 Task: Create a sub task Release to Production / Go Live for the task  Implement a new point of sale (POS) system for a retail store in the project AgileBolt , assign it to team member softage.3@softage.net and update the status of the sub task to  On Track  , set the priority of the sub task to Low
Action: Mouse moved to (390, 227)
Screenshot: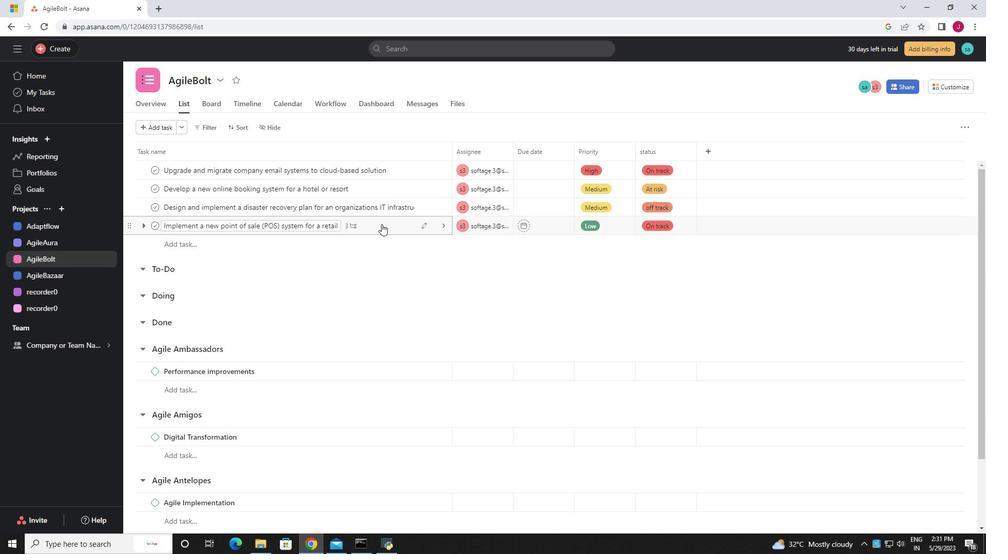 
Action: Mouse pressed left at (390, 227)
Screenshot: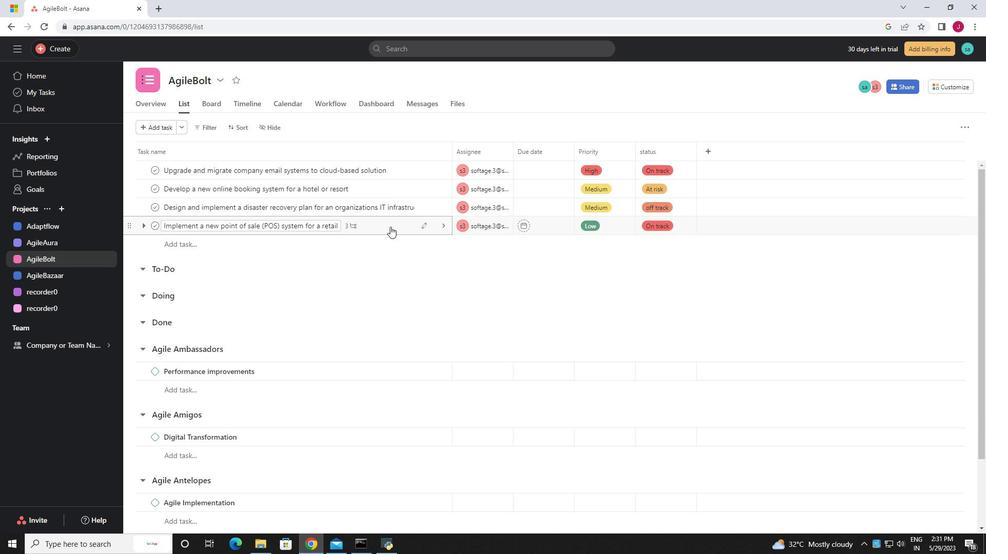 
Action: Mouse moved to (878, 216)
Screenshot: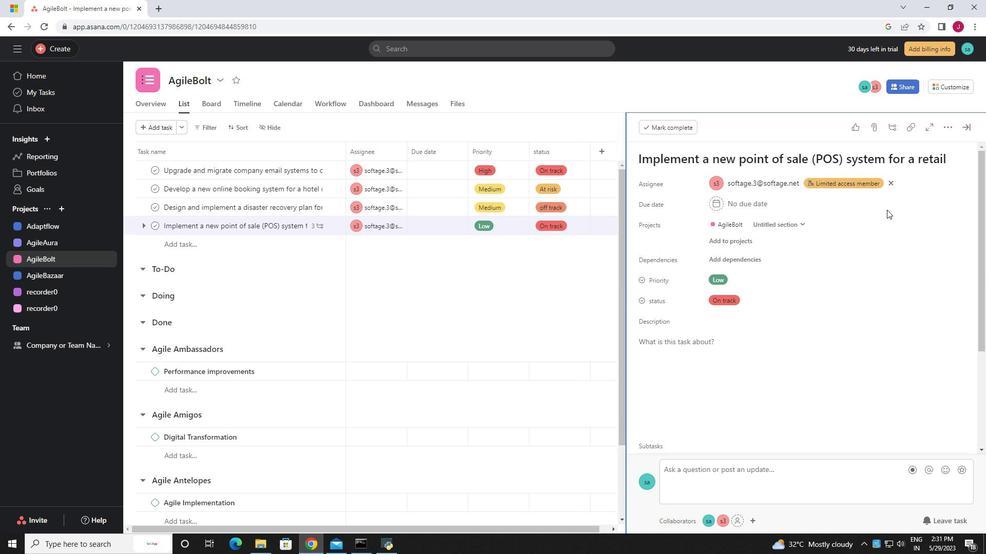 
Action: Mouse scrolled (878, 215) with delta (0, 0)
Screenshot: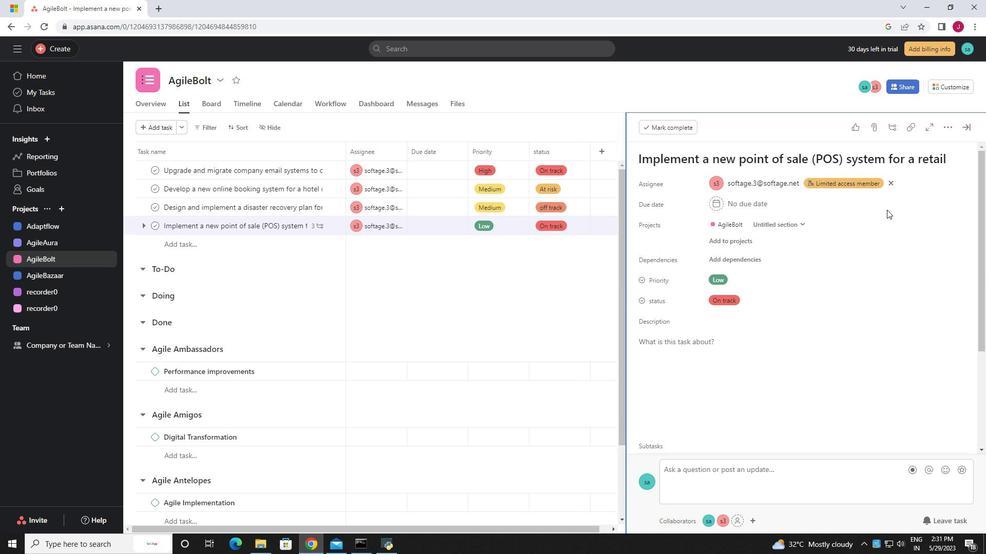 
Action: Mouse moved to (871, 221)
Screenshot: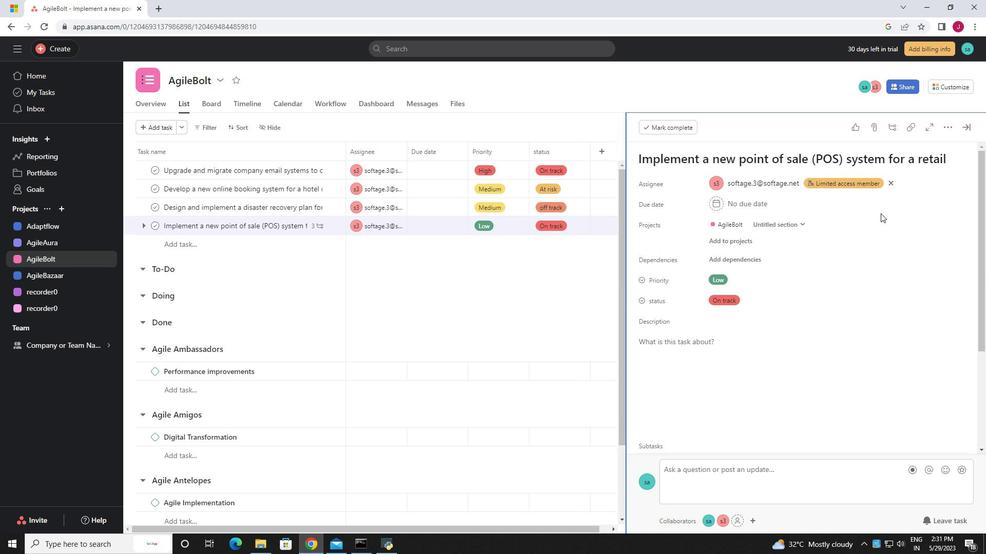 
Action: Mouse scrolled (871, 221) with delta (0, 0)
Screenshot: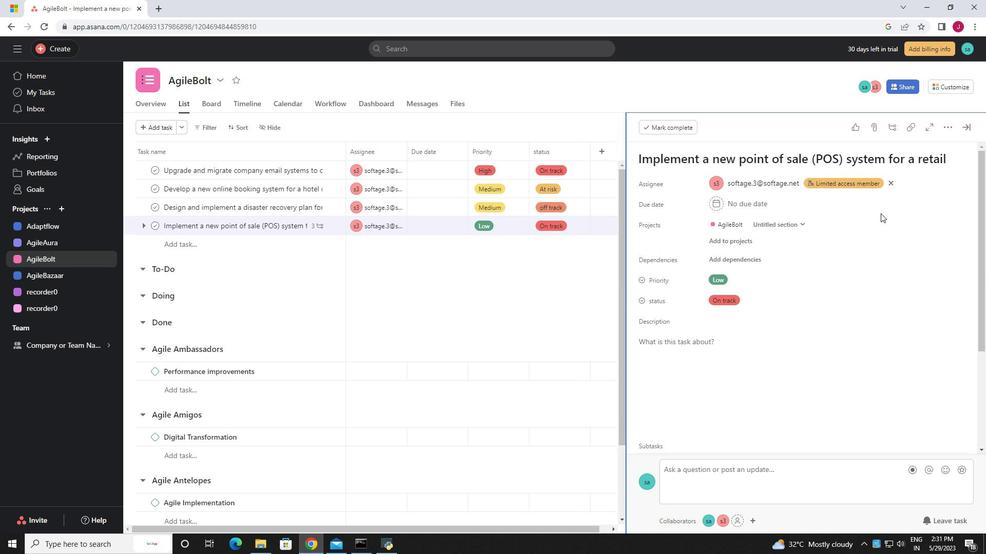 
Action: Mouse moved to (863, 229)
Screenshot: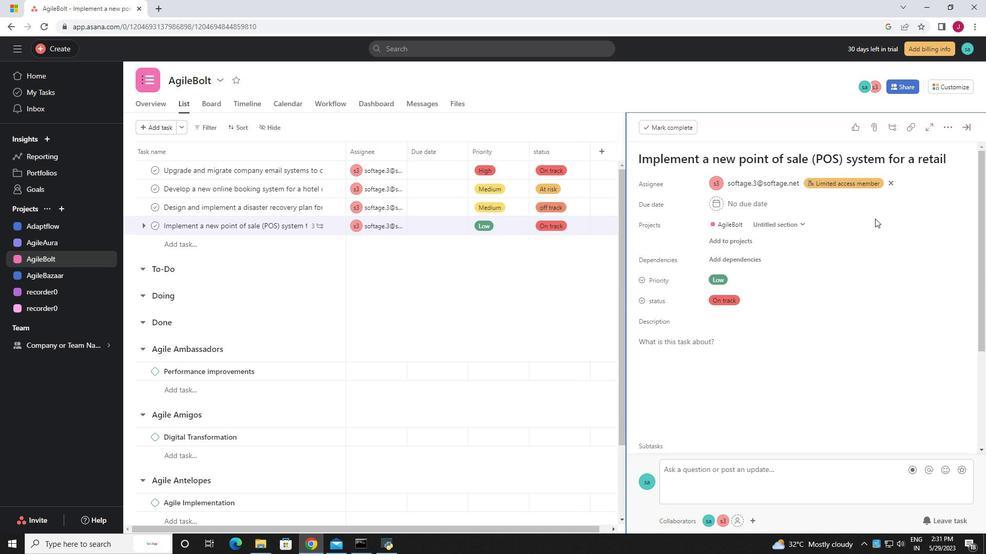 
Action: Mouse scrolled (863, 229) with delta (0, 0)
Screenshot: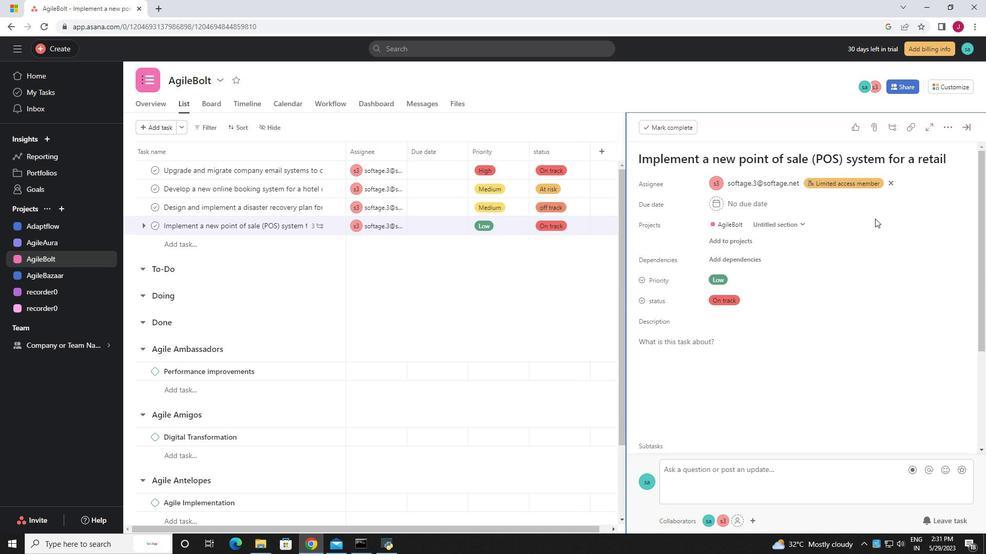 
Action: Mouse moved to (785, 281)
Screenshot: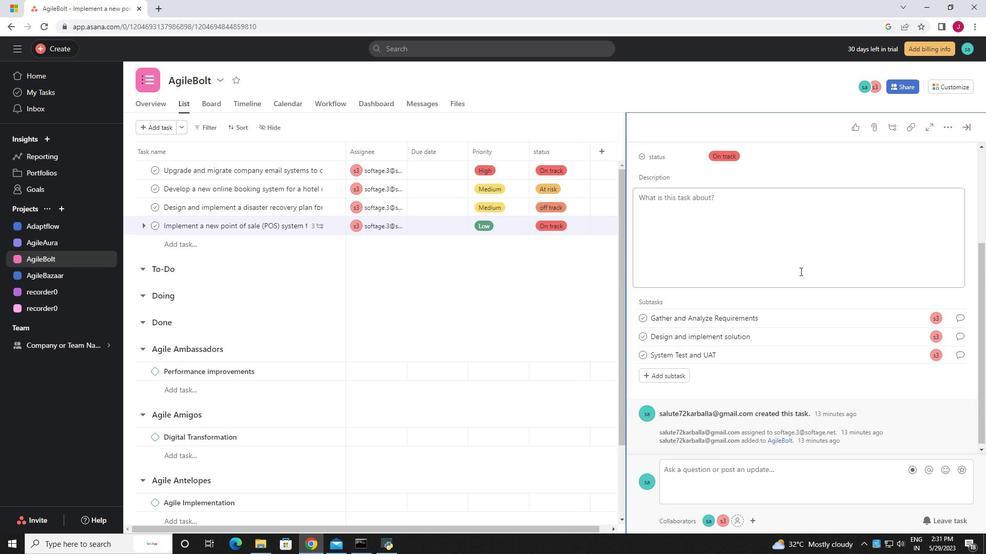 
Action: Mouse scrolled (785, 281) with delta (0, 0)
Screenshot: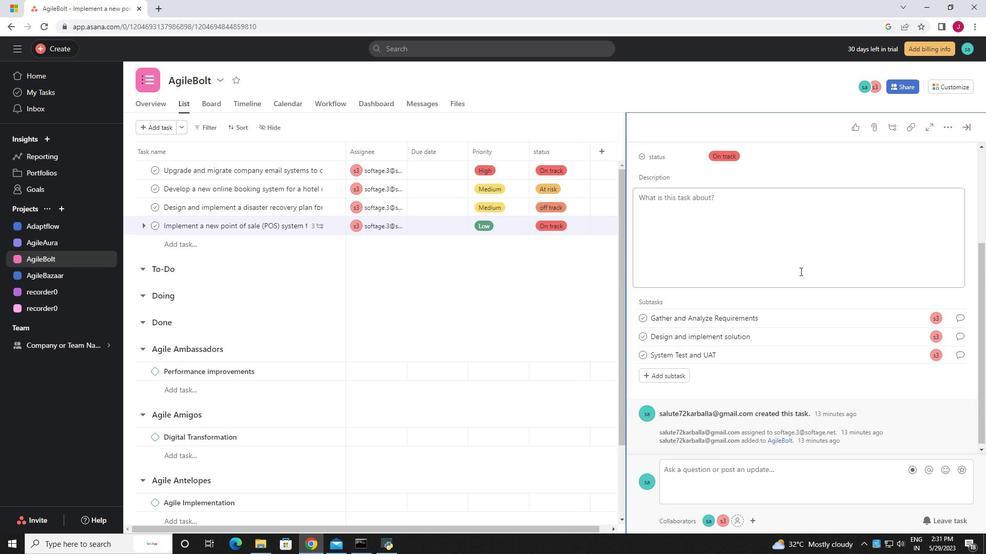 
Action: Mouse moved to (784, 281)
Screenshot: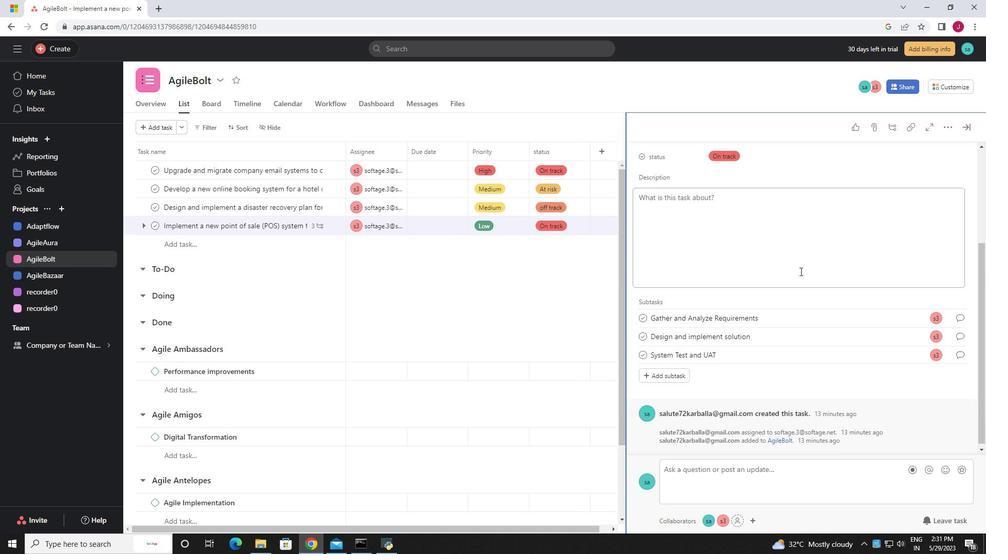 
Action: Mouse scrolled (784, 281) with delta (0, 0)
Screenshot: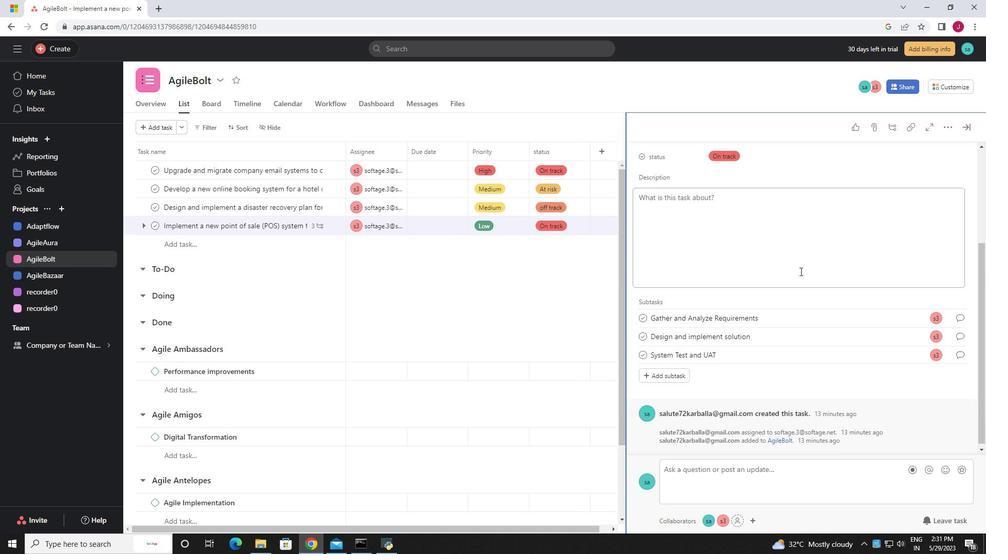 
Action: Mouse scrolled (784, 281) with delta (0, 0)
Screenshot: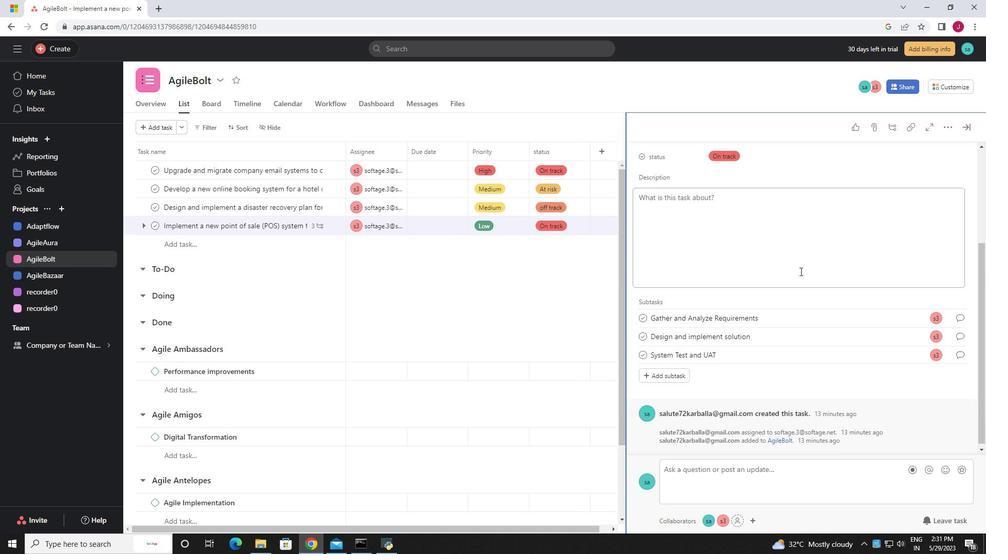 
Action: Mouse scrolled (784, 281) with delta (0, 0)
Screenshot: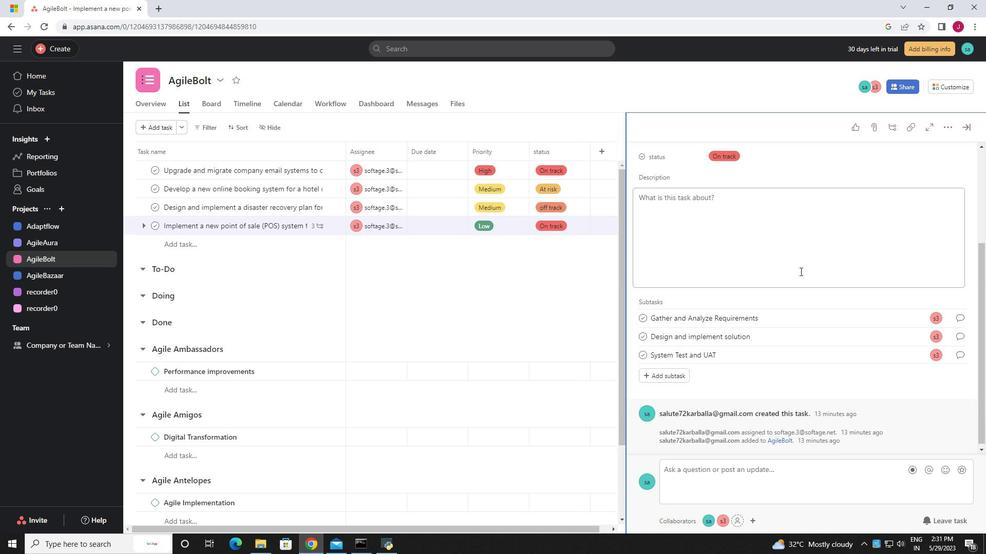 
Action: Mouse scrolled (784, 281) with delta (0, 0)
Screenshot: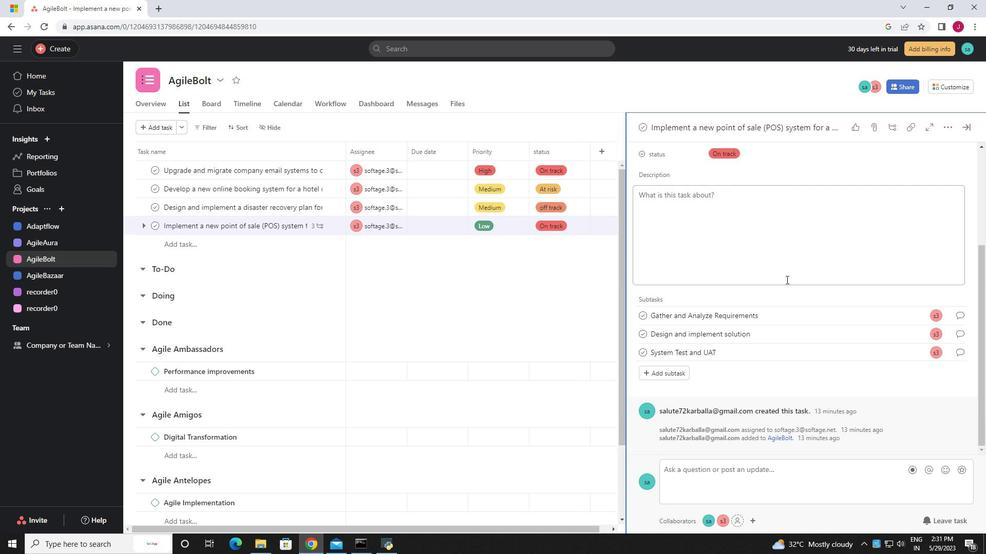 
Action: Mouse moved to (673, 372)
Screenshot: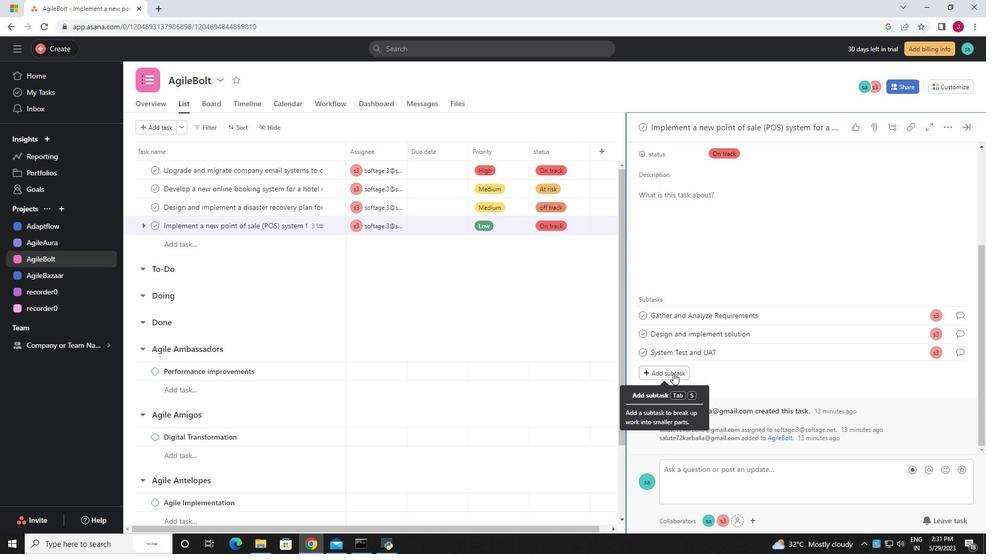 
Action: Mouse pressed left at (673, 372)
Screenshot: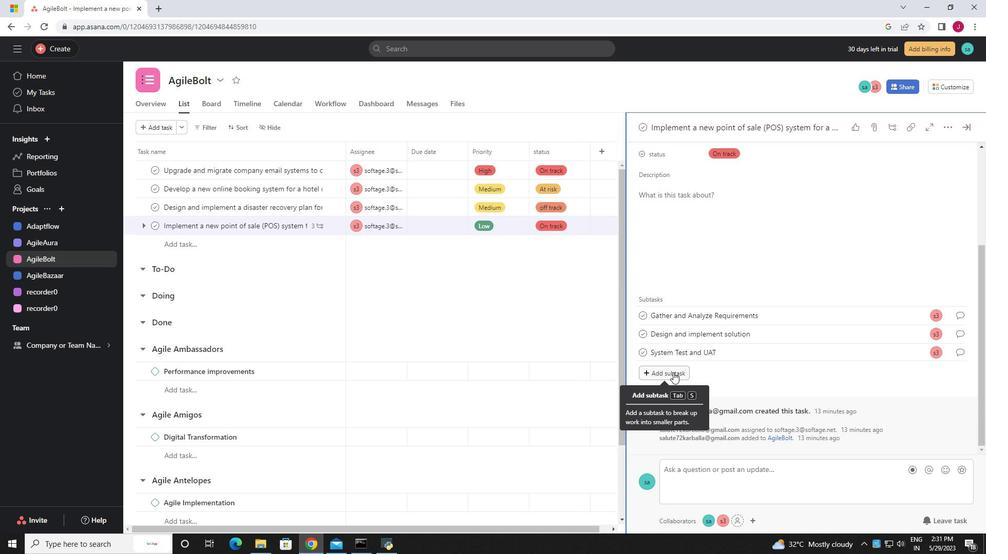 
Action: Mouse moved to (666, 351)
Screenshot: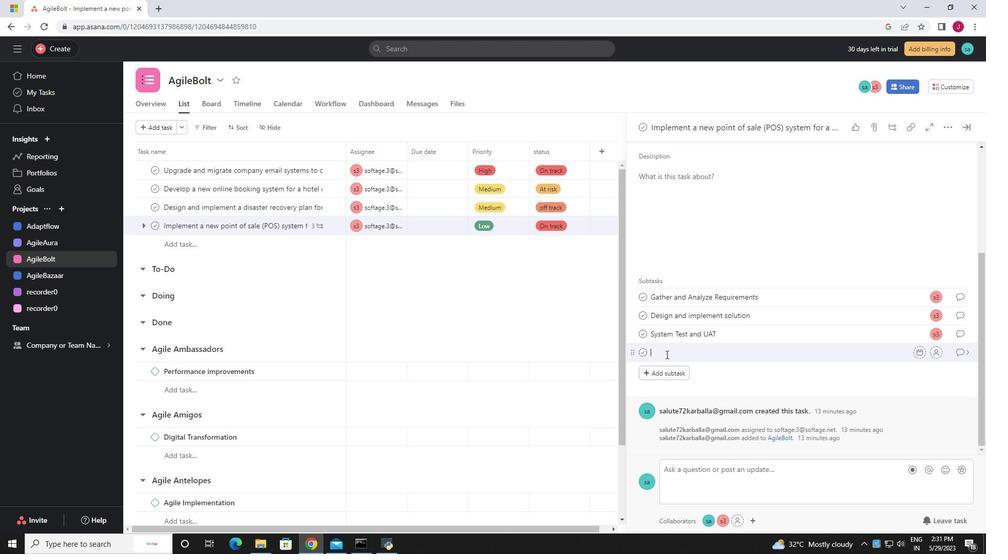 
Action: Key pressed <Key.caps_lock>R<Key.caps_lock>elease<Key.space><Key.backspace><Key.backspace><Key.backspace><Key.backspace><Key.backspace><Key.backspace><Key.backspace><Key.backspace><Key.backspace><Key.backspace>r<Key.caps_lock>ELEASE<Key.space>TP<Key.space>PRODUCTION<Key.space>/<Key.space><Key.caps_lock>g<Key.caps_lock>O<Key.space><Key.caps_lock>l<Key.caps_lock>IVE<Key.space>
Screenshot: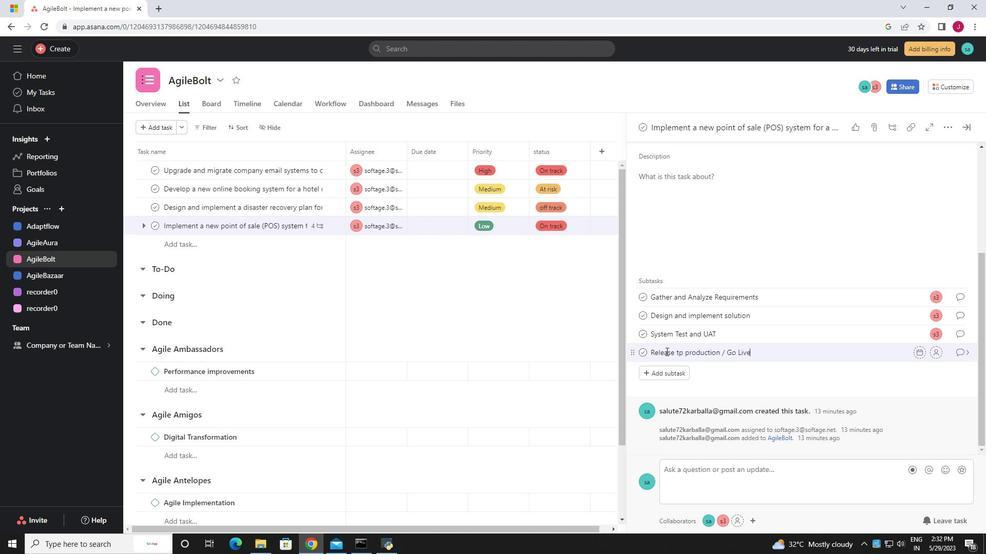 
Action: Mouse moved to (938, 353)
Screenshot: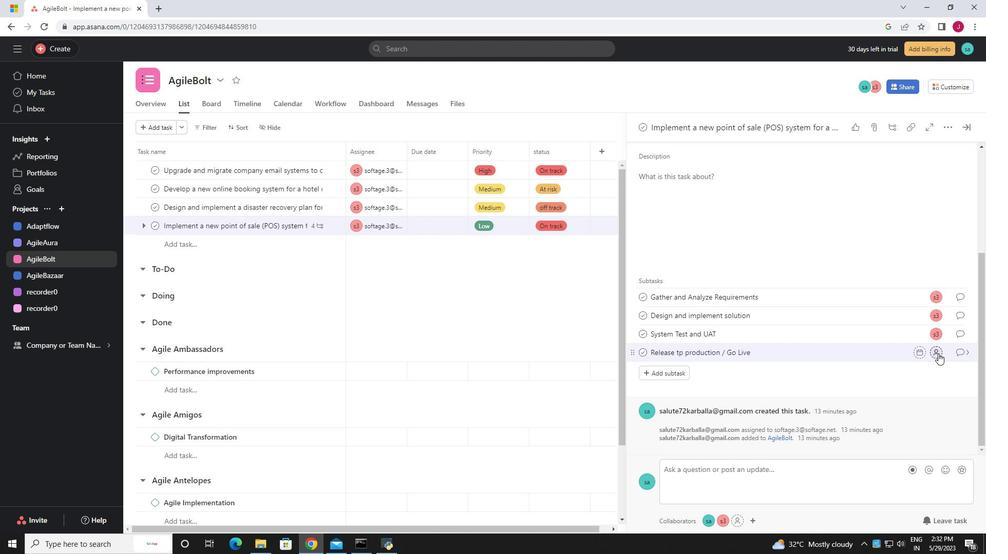 
Action: Mouse pressed left at (938, 353)
Screenshot: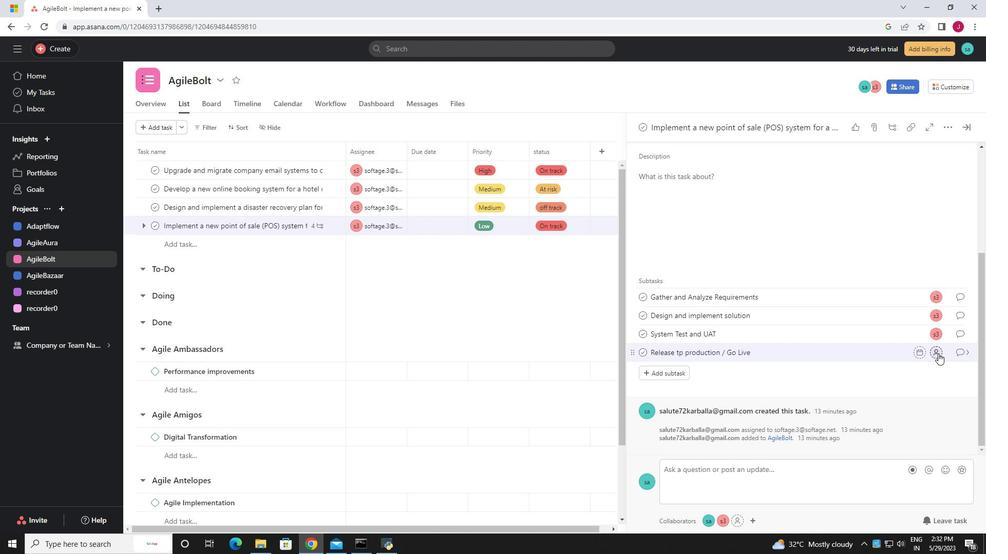 
Action: Mouse moved to (826, 450)
Screenshot: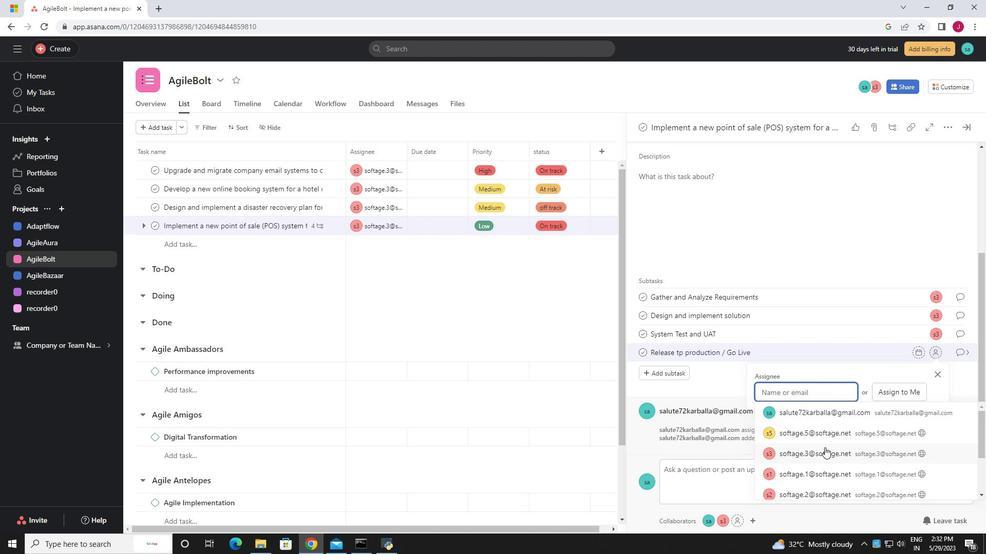 
Action: Mouse pressed left at (826, 450)
Screenshot: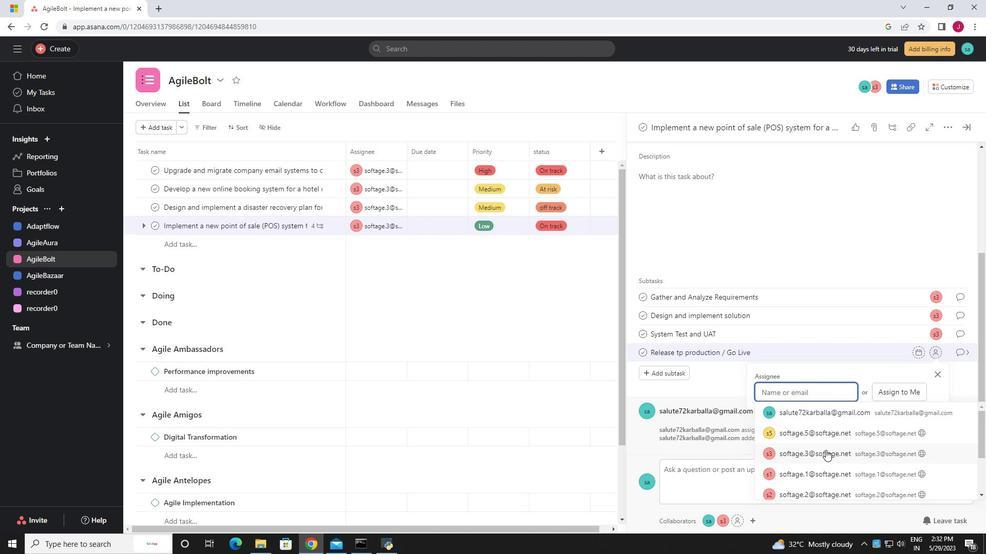 
Action: Mouse moved to (960, 351)
Screenshot: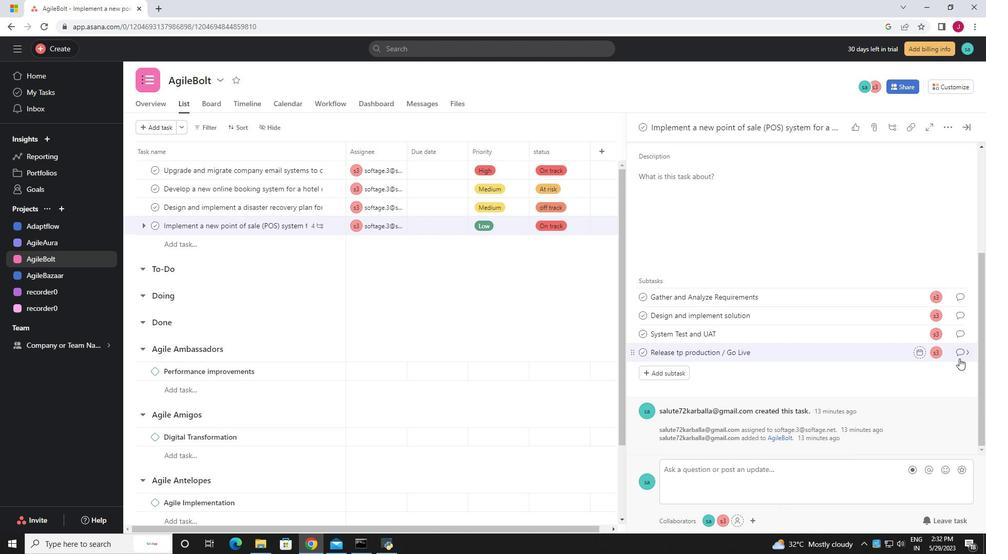
Action: Mouse pressed left at (960, 351)
Screenshot: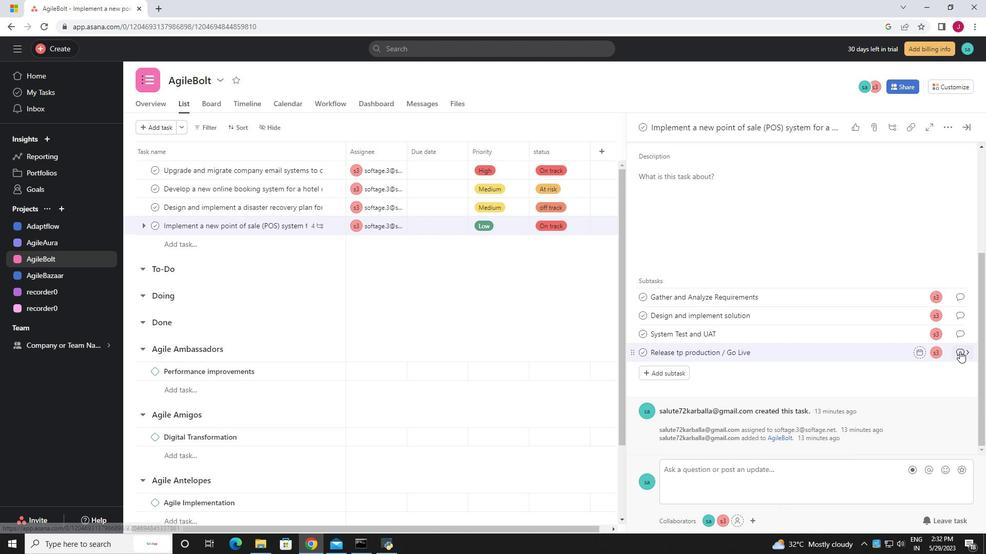 
Action: Mouse moved to (676, 275)
Screenshot: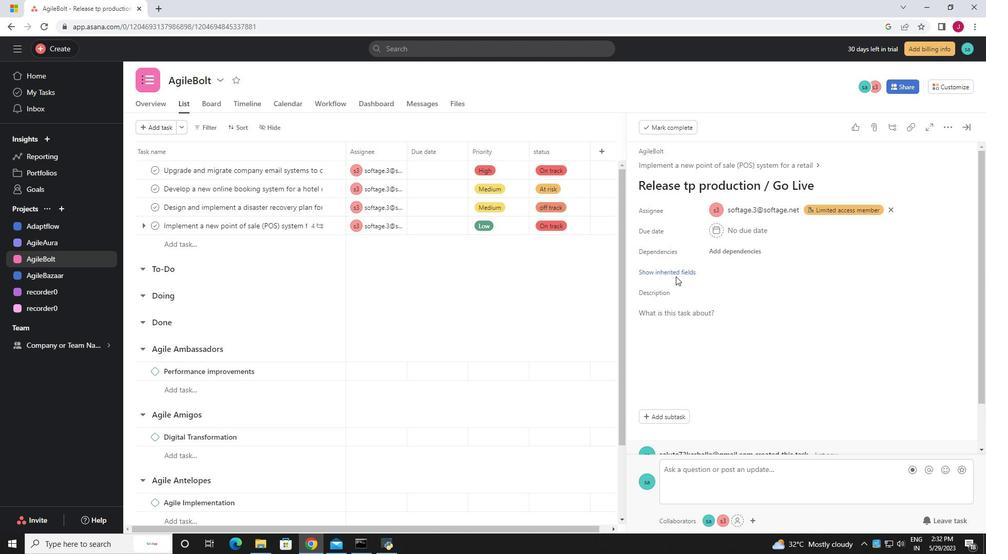 
Action: Mouse pressed left at (676, 275)
Screenshot: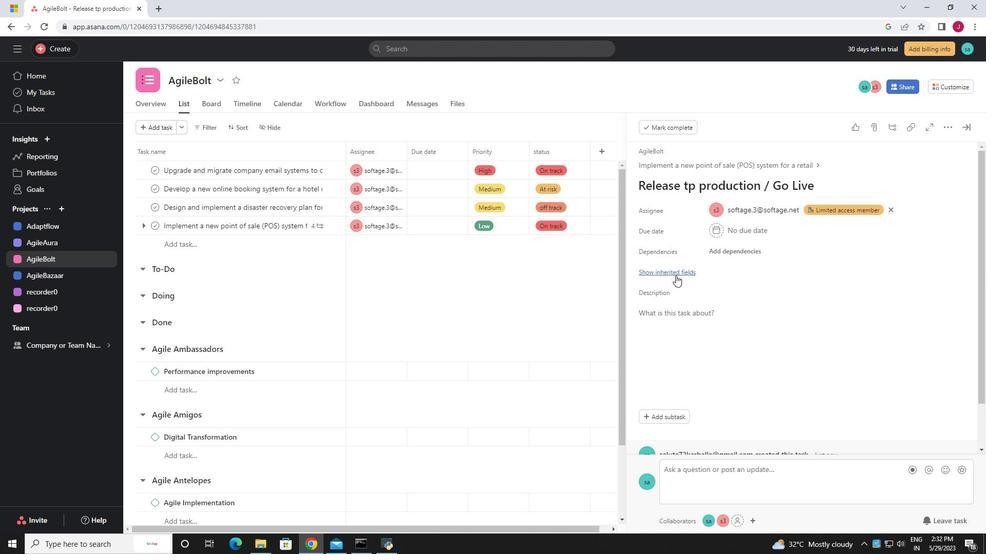 
Action: Mouse moved to (709, 291)
Screenshot: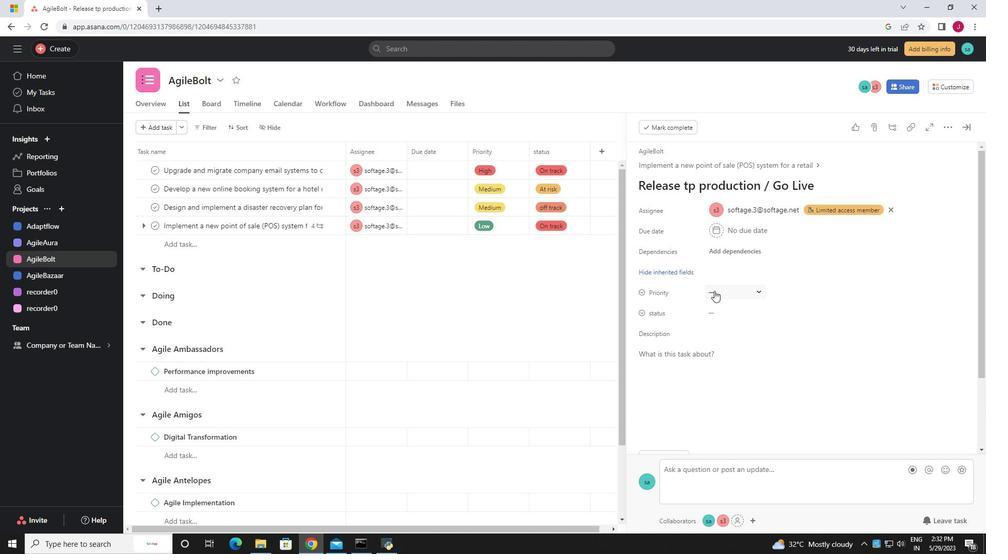 
Action: Mouse pressed left at (709, 291)
Screenshot: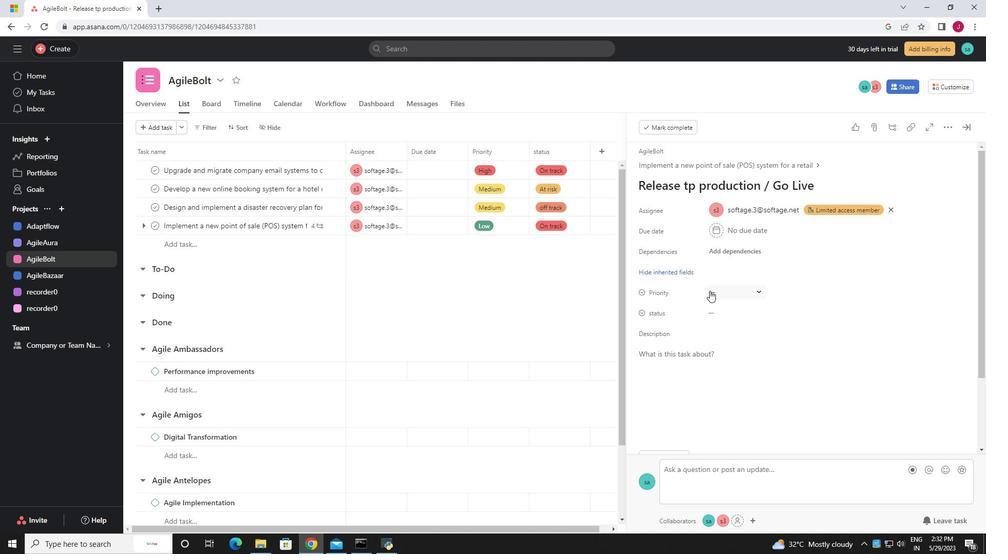 
Action: Mouse moved to (742, 364)
Screenshot: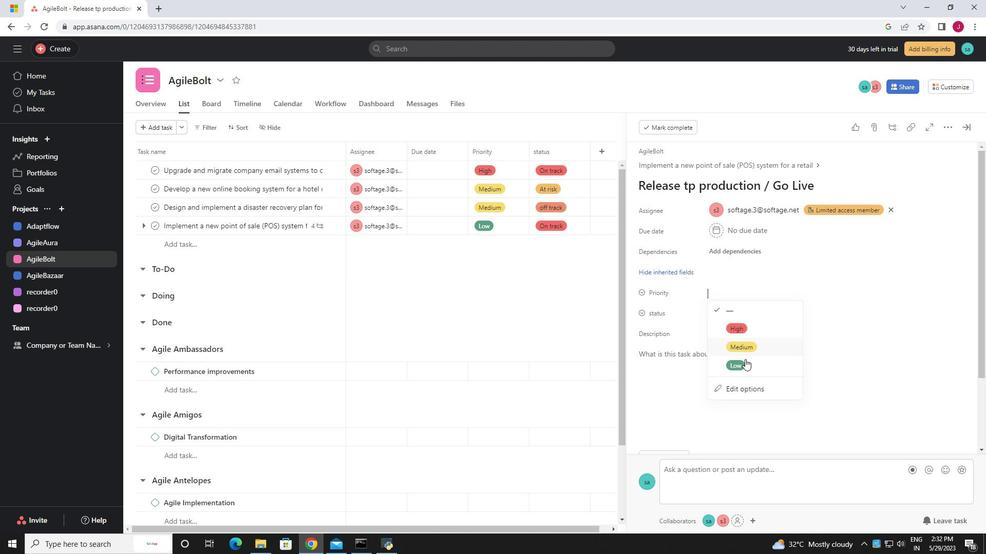
Action: Mouse pressed left at (742, 364)
Screenshot: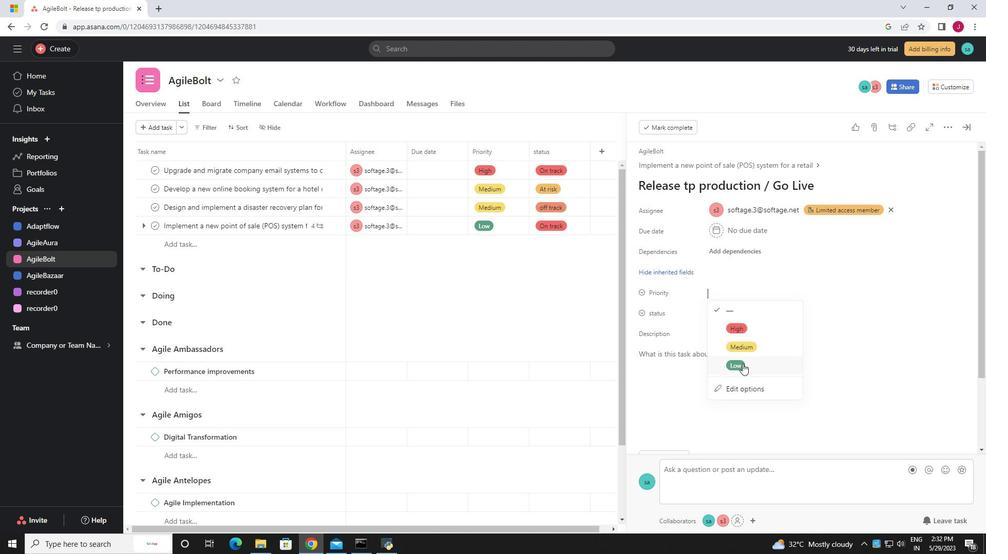 
Action: Mouse moved to (722, 313)
Screenshot: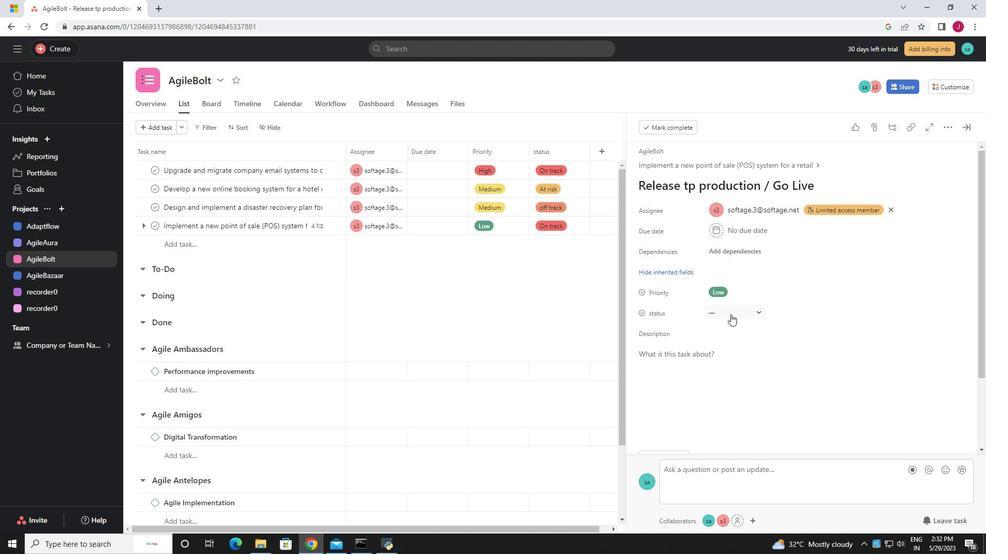 
Action: Mouse pressed left at (722, 313)
Screenshot: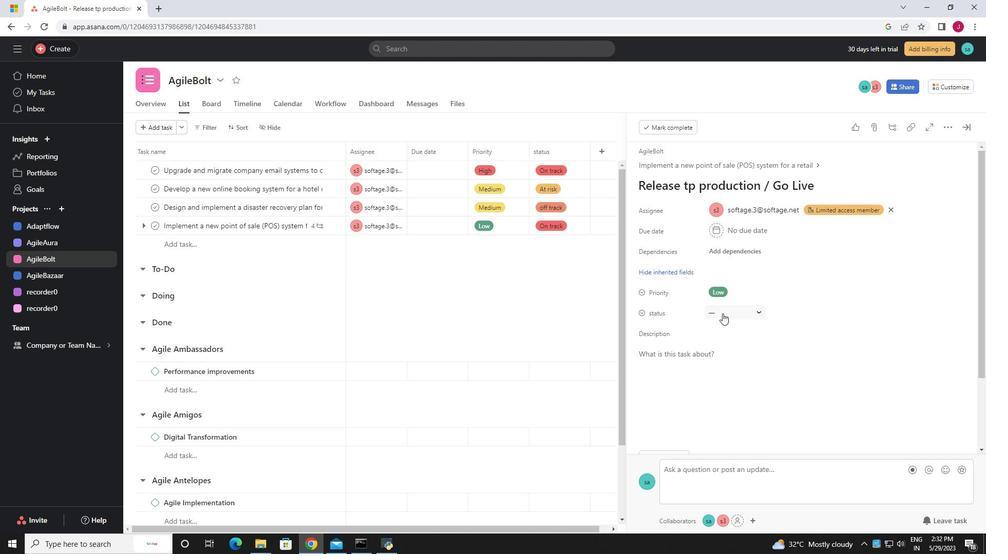 
Action: Mouse moved to (746, 349)
Screenshot: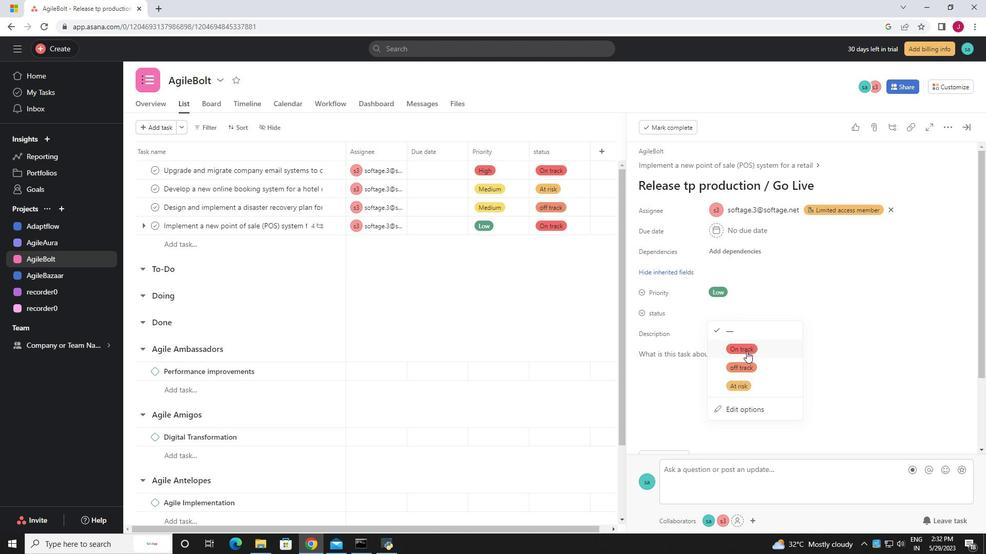 
Action: Mouse pressed left at (746, 349)
Screenshot: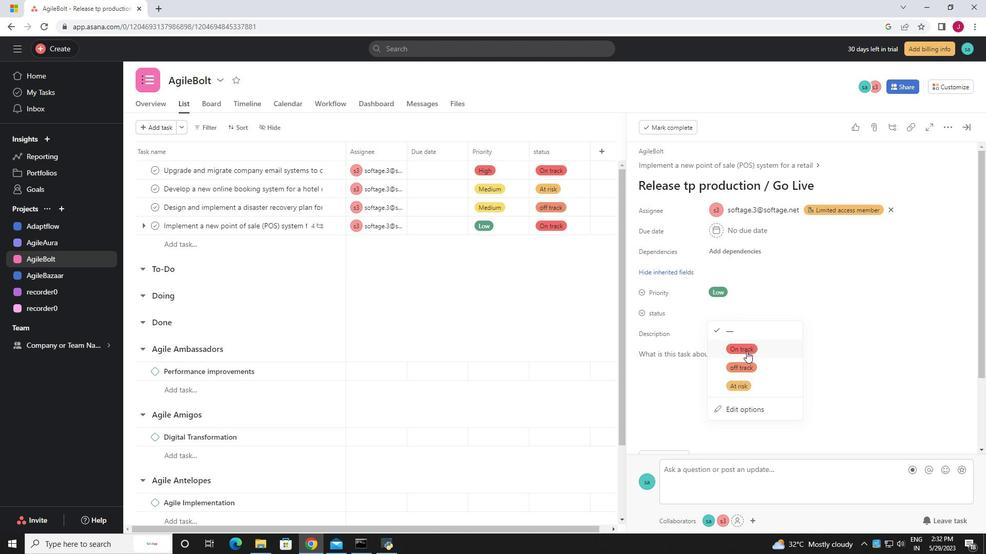 
Action: Mouse moved to (558, 324)
Screenshot: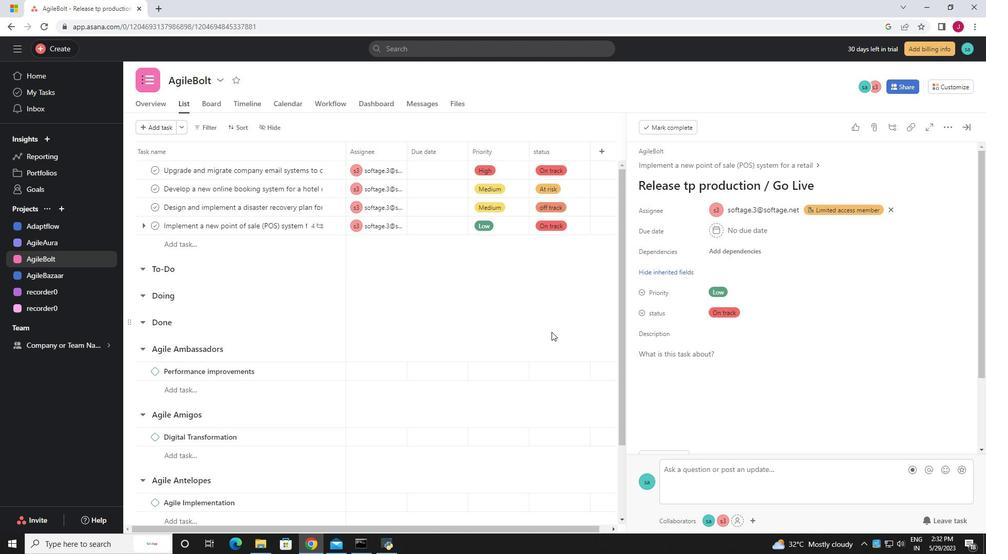
Action: Mouse pressed left at (558, 324)
Screenshot: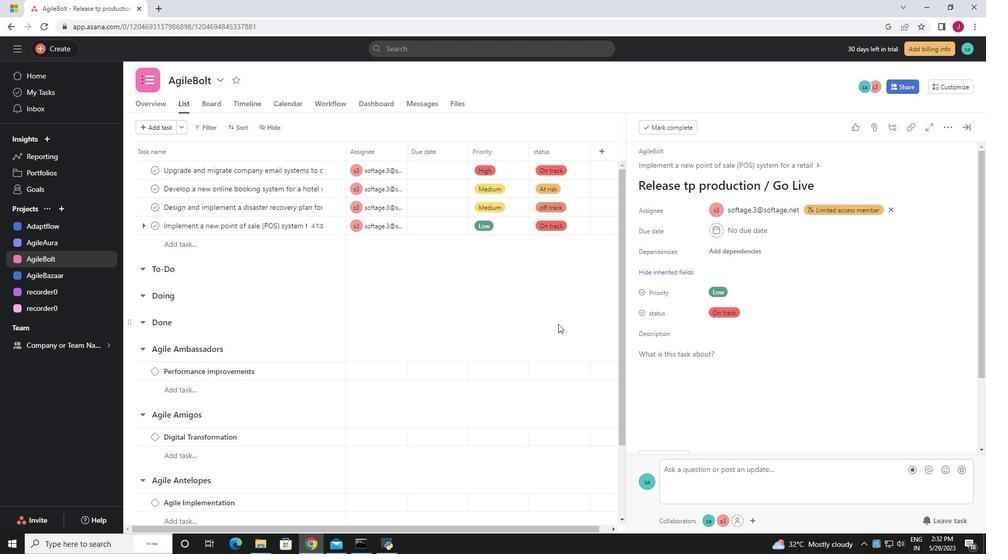 
